 Task: Create List Brand Identity Strategy in Board Email Marketing Platforms and Tools to Workspace Accounting and Bookkeeping Services. Create List Brand Identity Planning in Board Employee Recognition and Rewards Programs to Workspace Accounting and Bookkeeping Services. Create List Brand Identity Evaluation in Board Brand Voice Development and Brand Tone of Voice Guidelines Creation to Workspace Accounting and Bookkeeping Services
Action: Mouse moved to (298, 164)
Screenshot: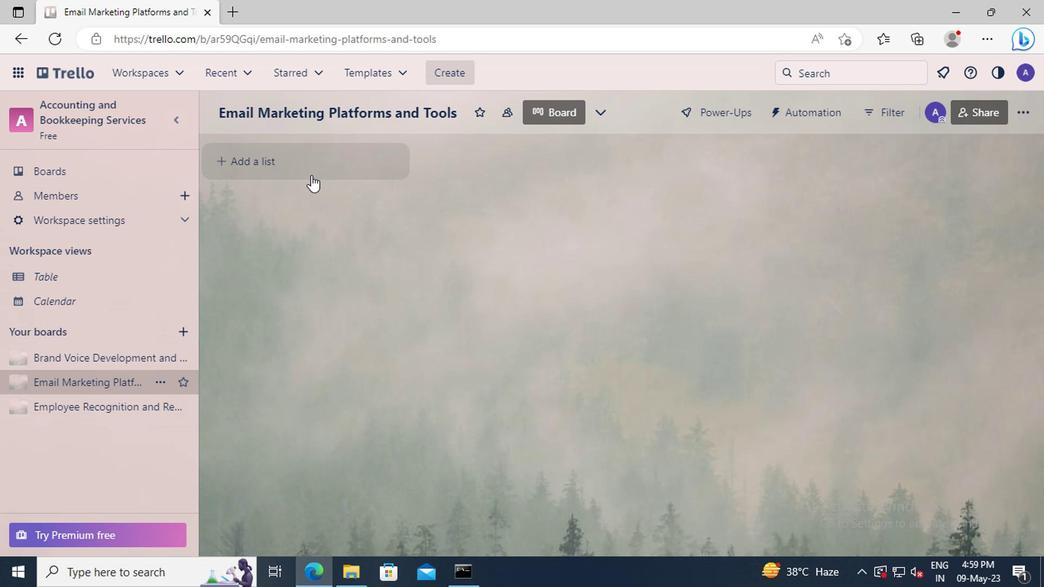 
Action: Mouse pressed left at (298, 164)
Screenshot: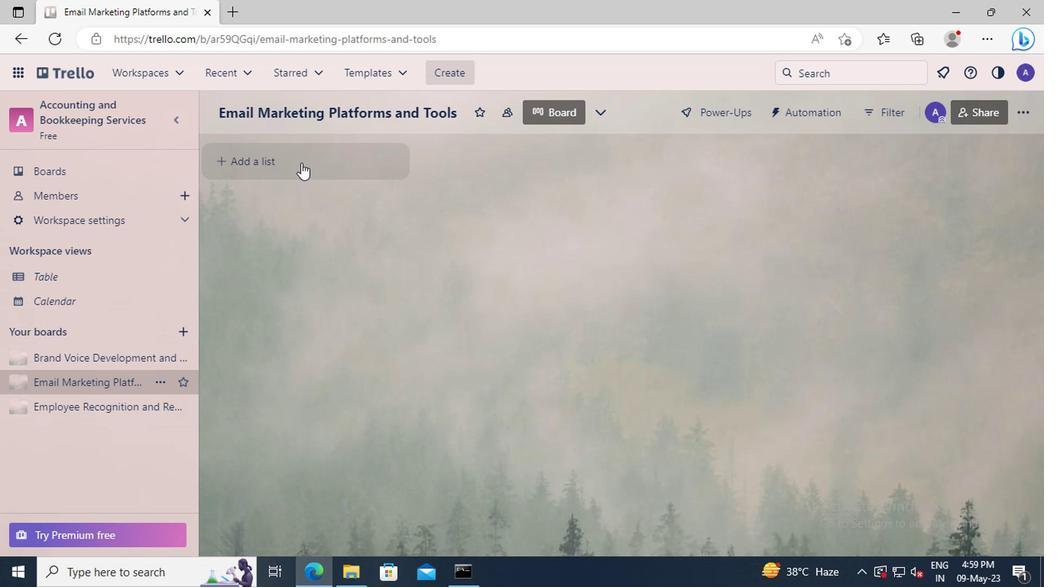 
Action: Key pressed <Key.shift>BRAND<Key.space><Key.shift>IDENTITY<Key.space><Key.shift>STRATEGY
Screenshot: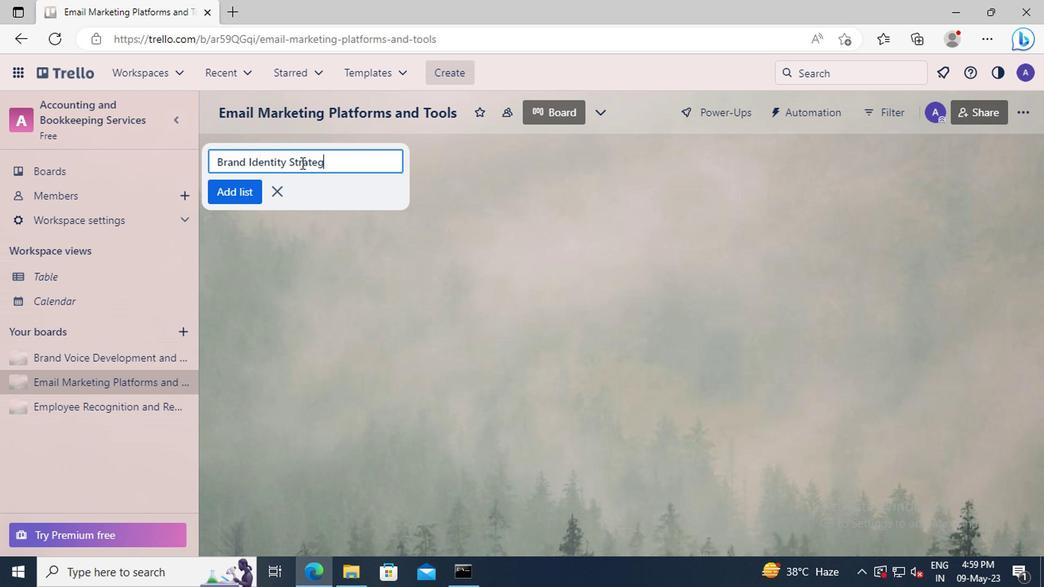 
Action: Mouse moved to (246, 189)
Screenshot: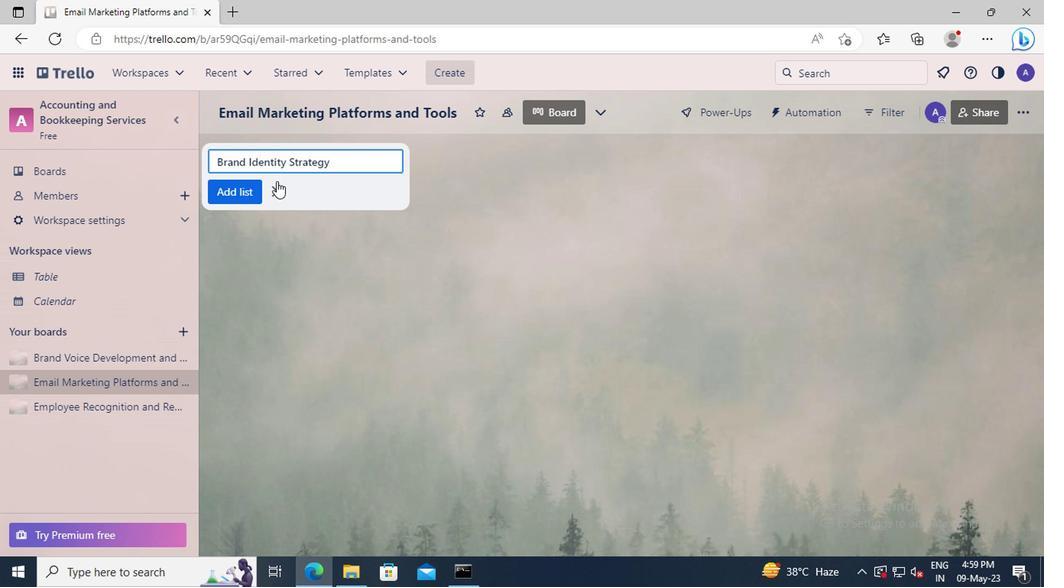 
Action: Mouse pressed left at (246, 189)
Screenshot: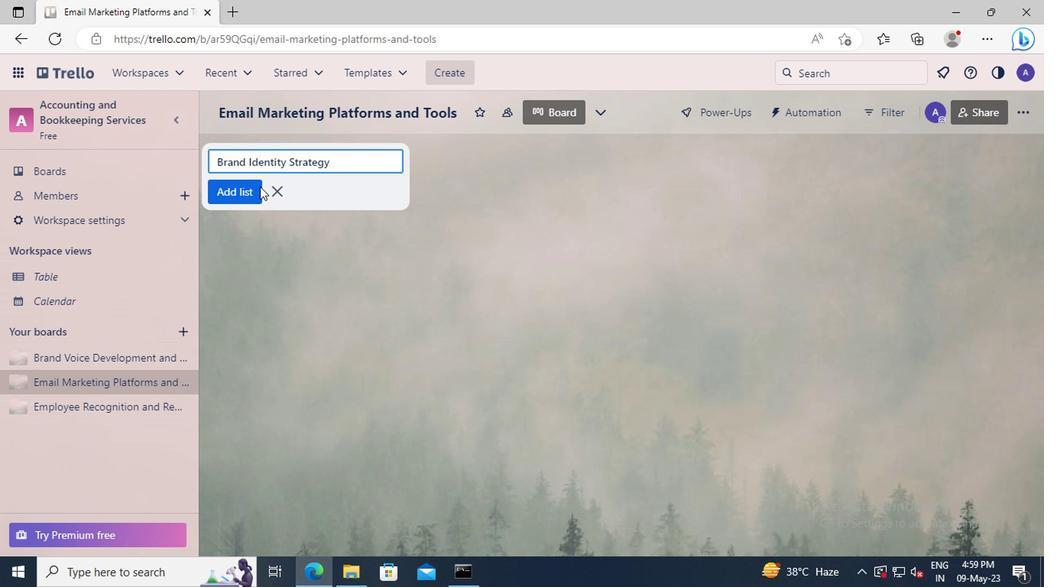 
Action: Mouse moved to (119, 412)
Screenshot: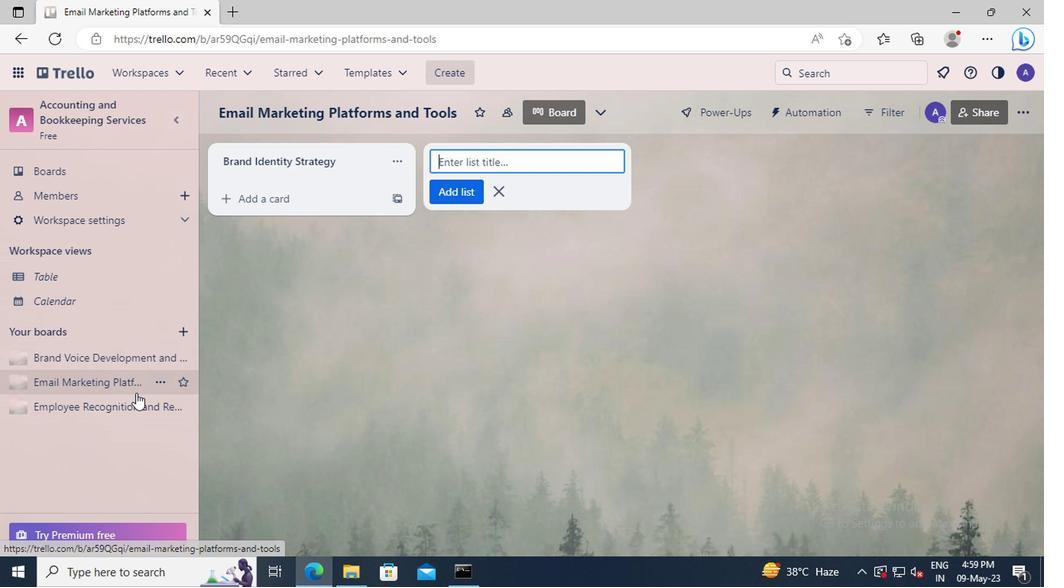 
Action: Mouse pressed left at (119, 412)
Screenshot: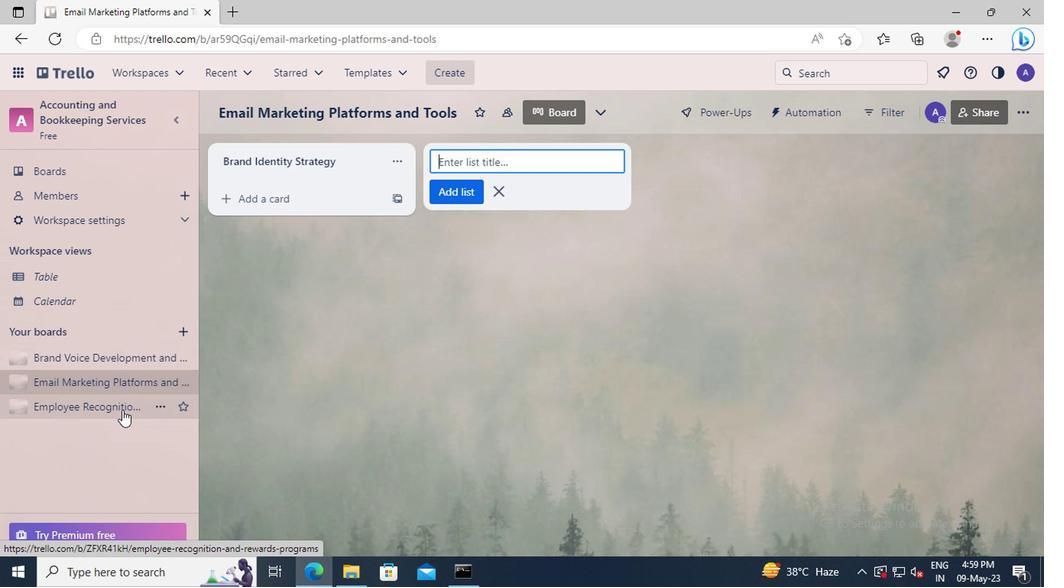 
Action: Mouse moved to (249, 163)
Screenshot: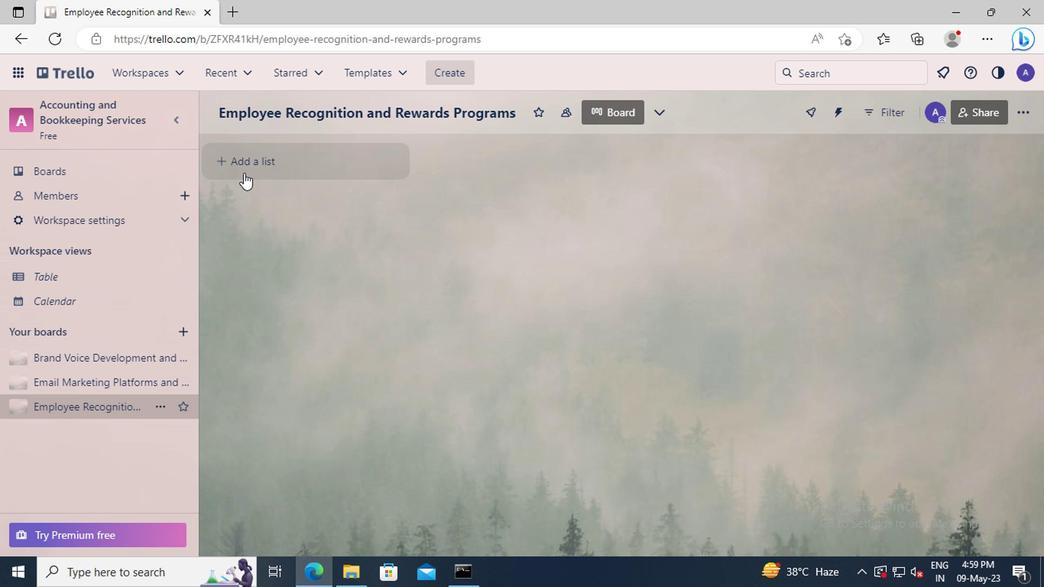 
Action: Mouse pressed left at (249, 163)
Screenshot: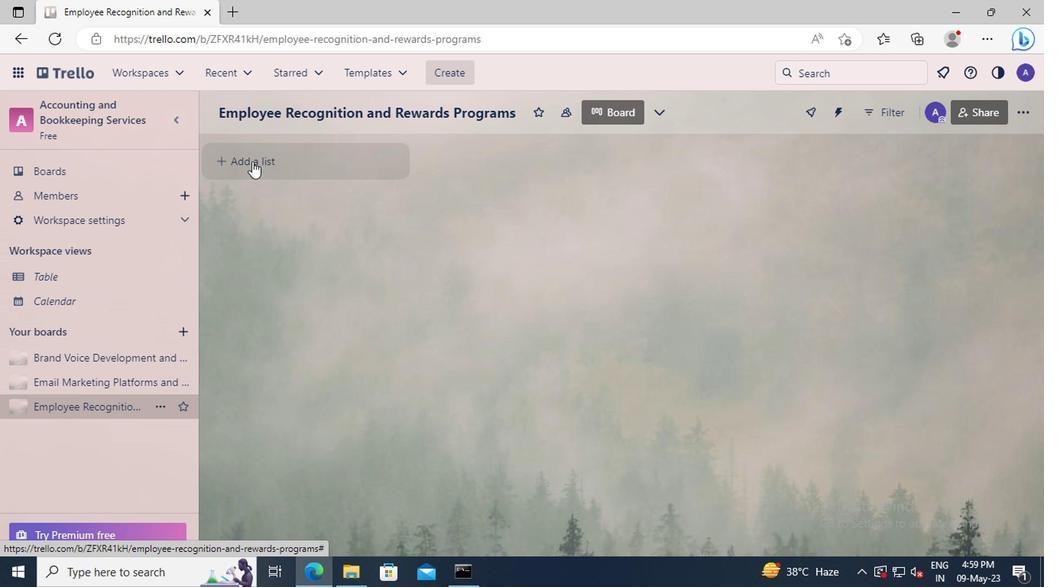 
Action: Key pressed <Key.shift>BRAND<Key.space><Key.shift>IDENTITY<Key.space><Key.shift>PLANNING
Screenshot: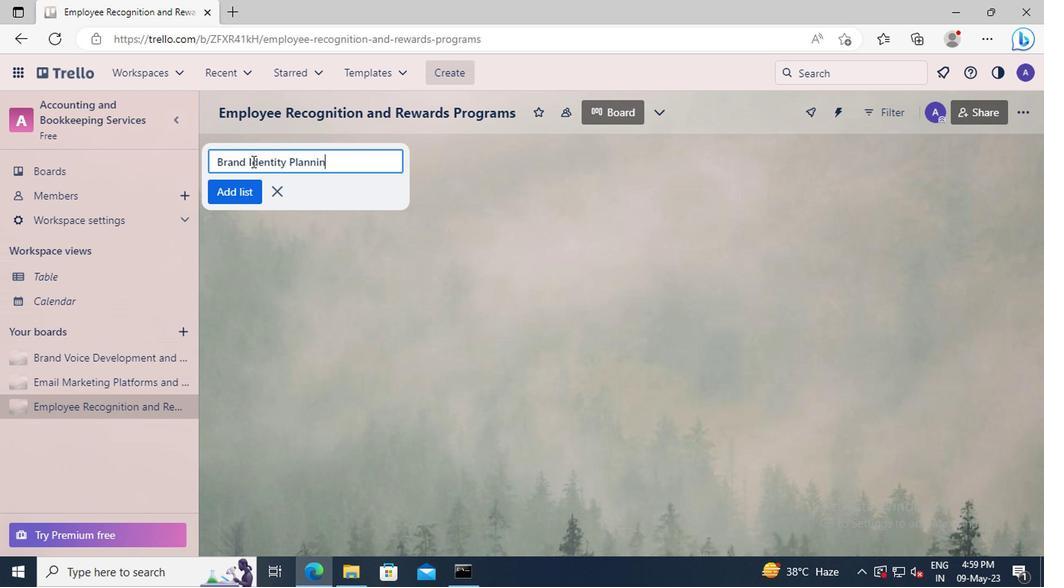 
Action: Mouse moved to (240, 195)
Screenshot: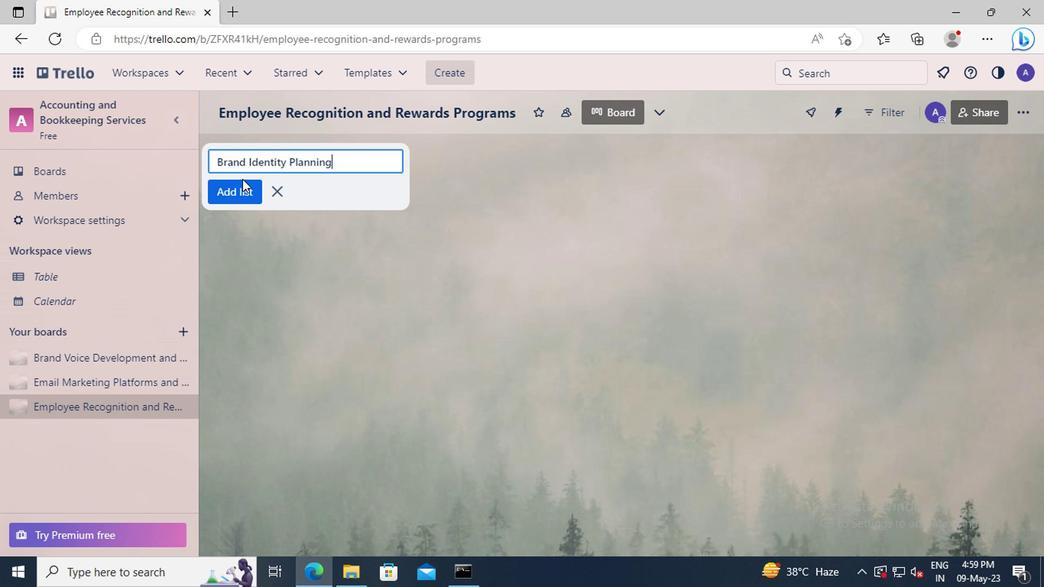 
Action: Mouse pressed left at (240, 195)
Screenshot: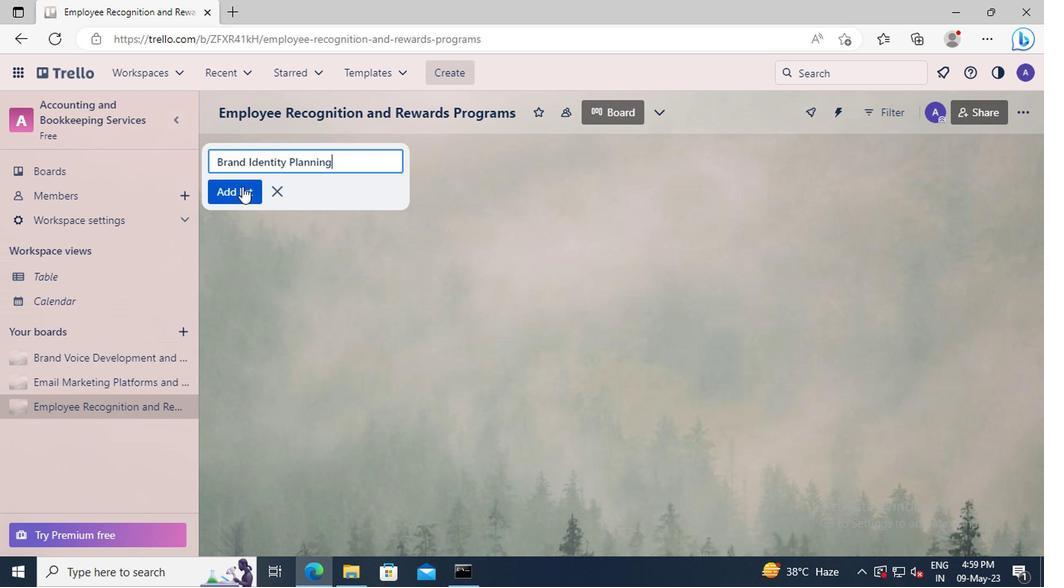 
Action: Mouse moved to (112, 359)
Screenshot: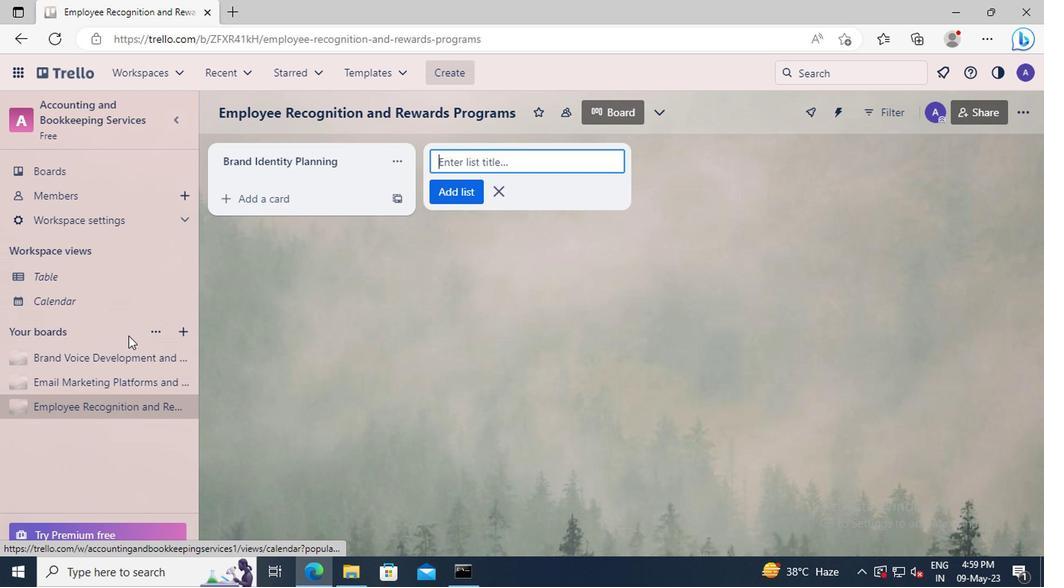 
Action: Mouse pressed left at (112, 359)
Screenshot: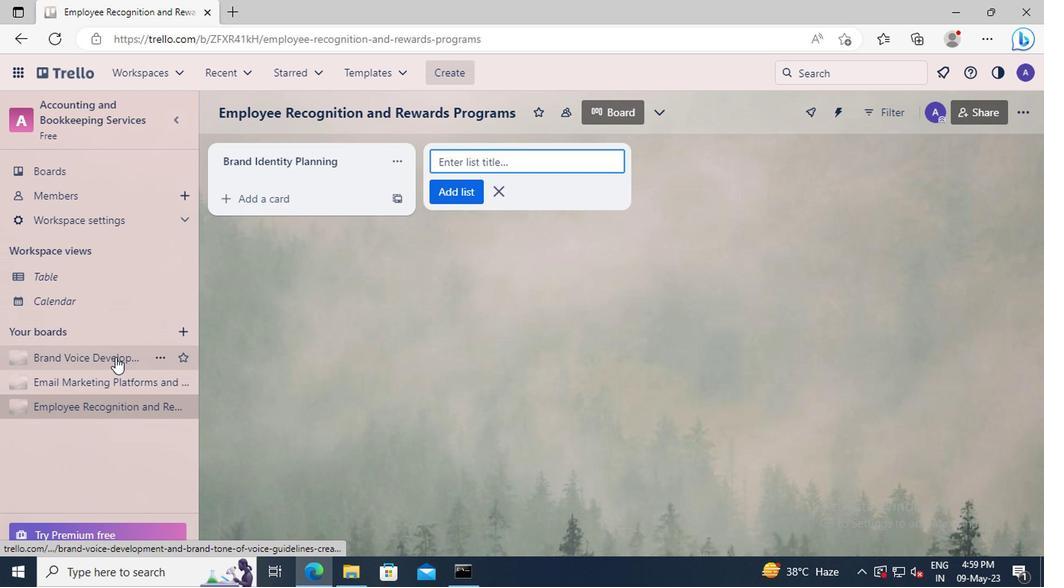 
Action: Mouse moved to (259, 165)
Screenshot: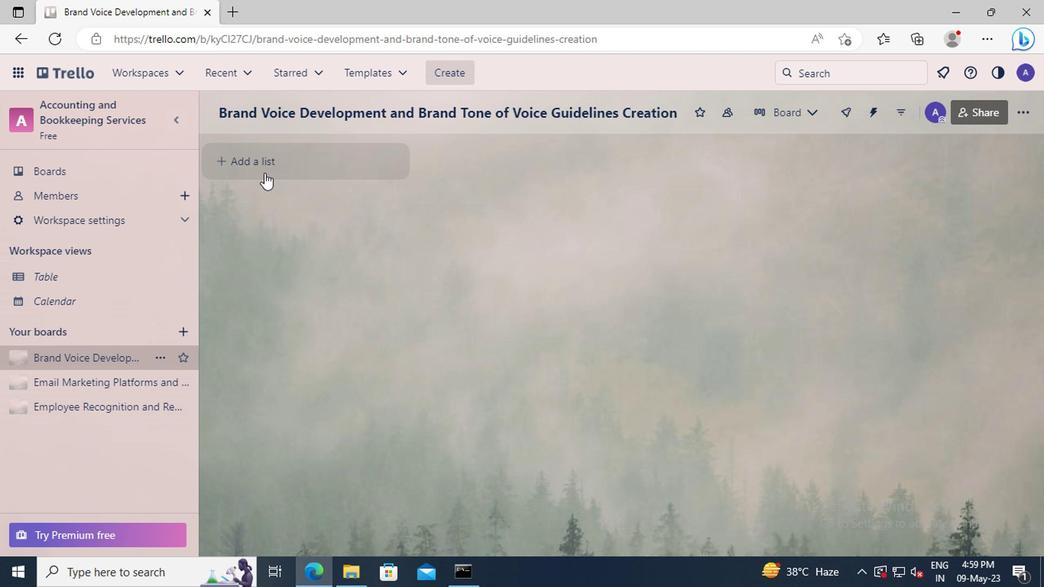 
Action: Mouse pressed left at (259, 165)
Screenshot: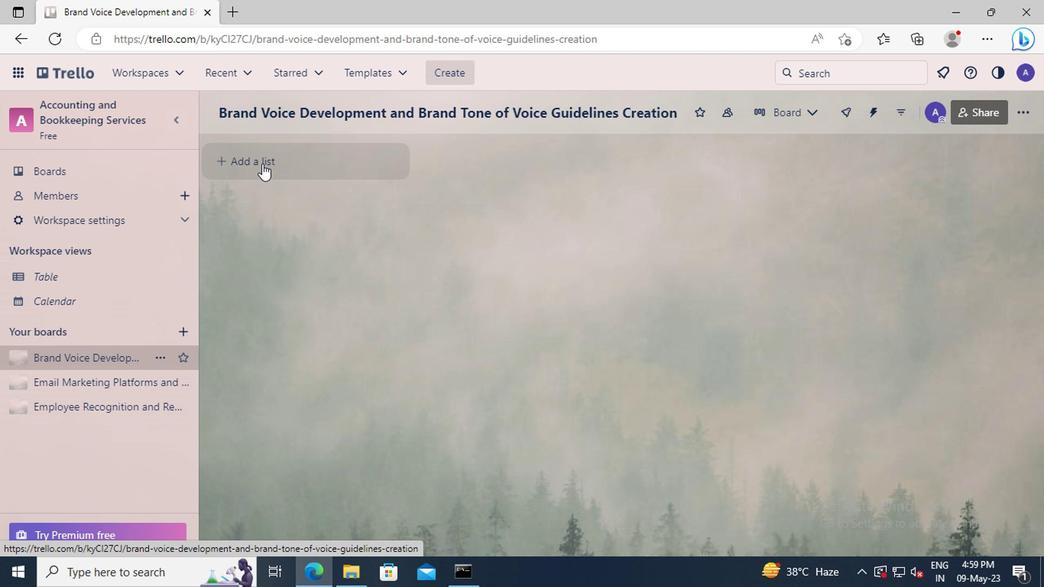 
Action: Key pressed <Key.shift>BRAND<Key.space><Key.shift>IDENTITY<Key.space><Key.shift>EVALUATION
Screenshot: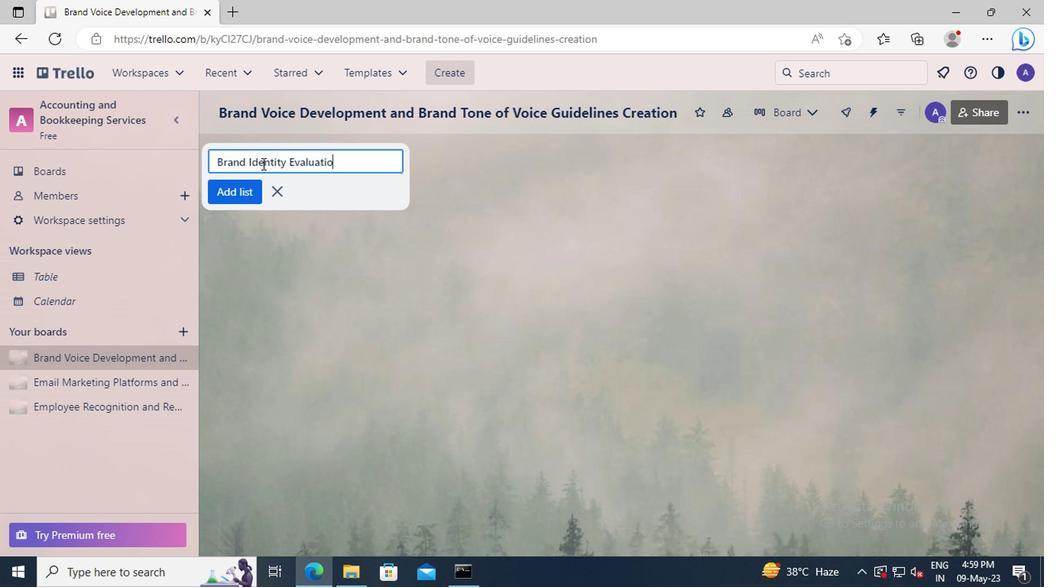 
Action: Mouse moved to (244, 192)
Screenshot: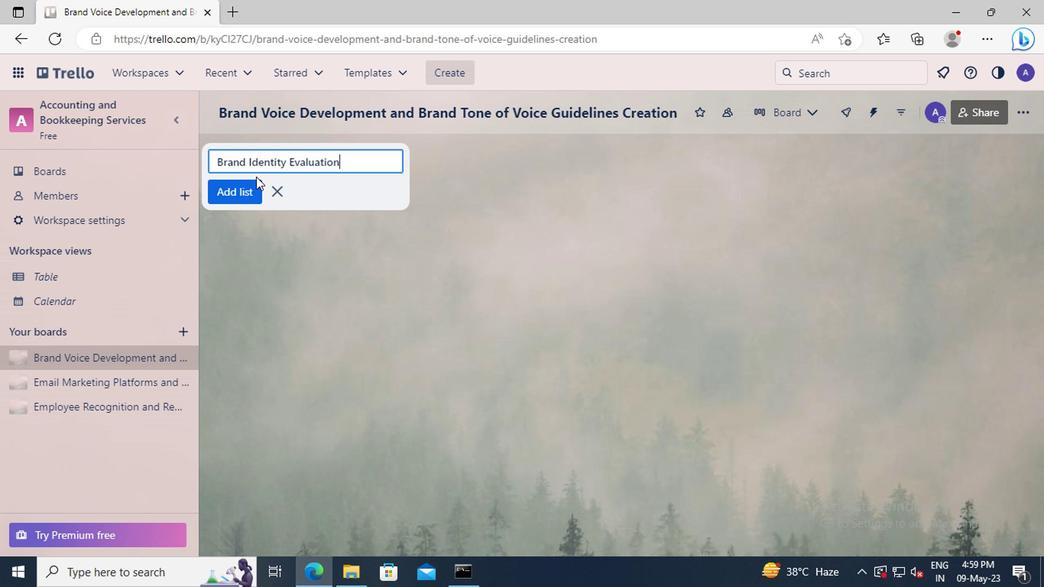 
Action: Mouse pressed left at (244, 192)
Screenshot: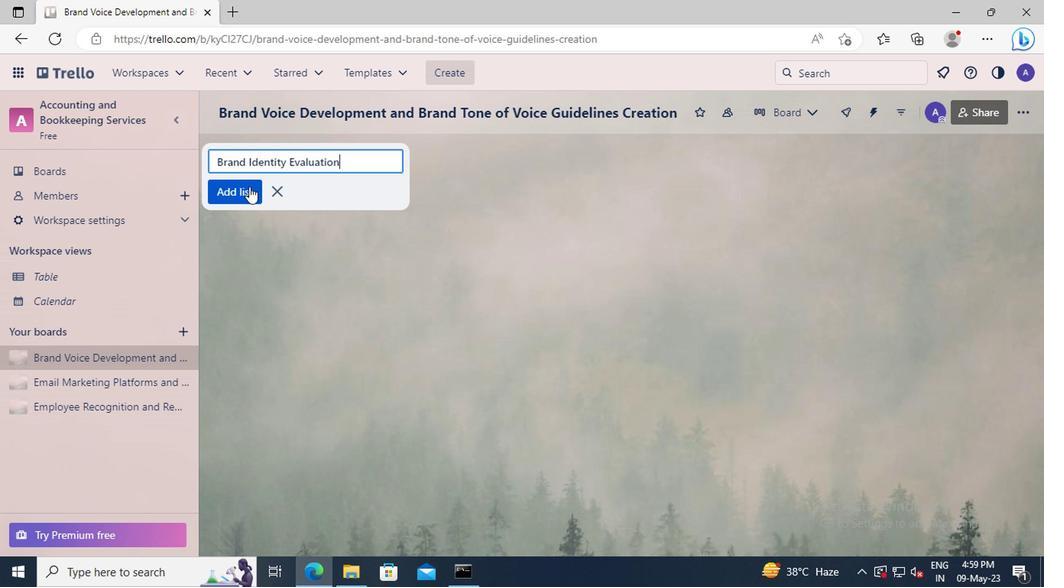 
